 Task: Look for the guest house.
Action: Mouse moved to (787, 116)
Screenshot: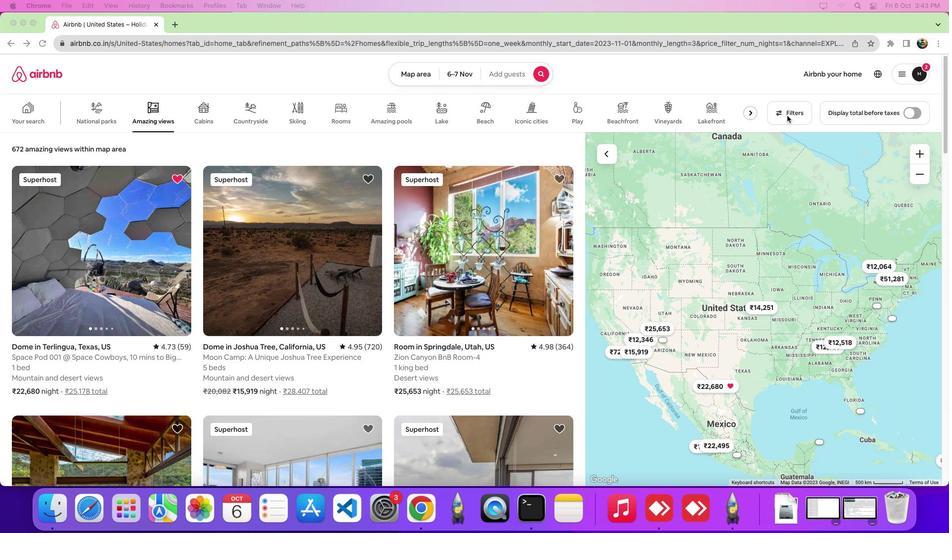 
Action: Mouse pressed left at (787, 116)
Screenshot: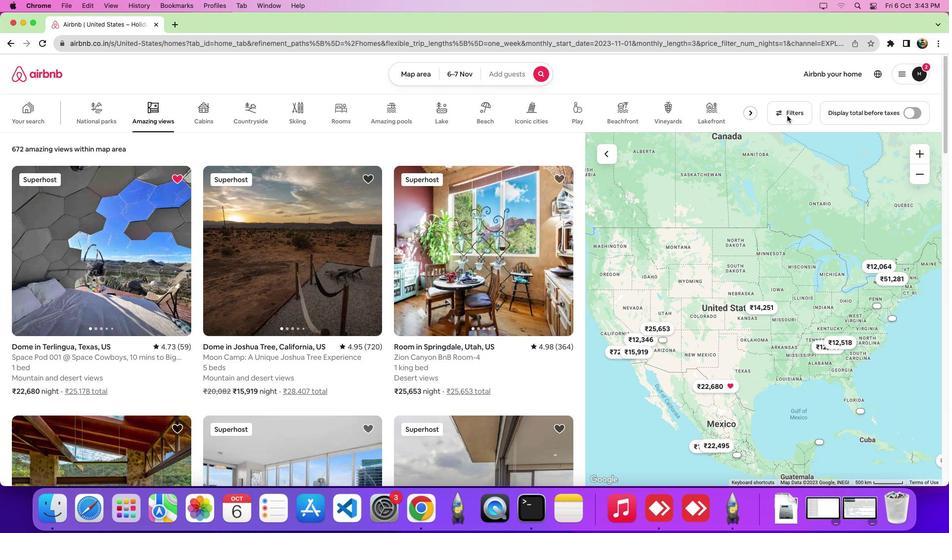 
Action: Mouse pressed left at (787, 116)
Screenshot: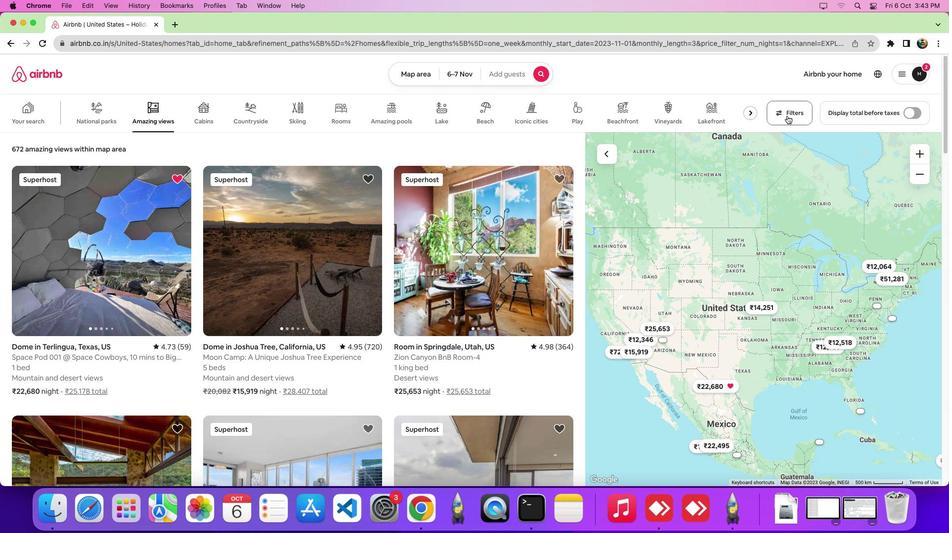 
Action: Mouse moved to (454, 179)
Screenshot: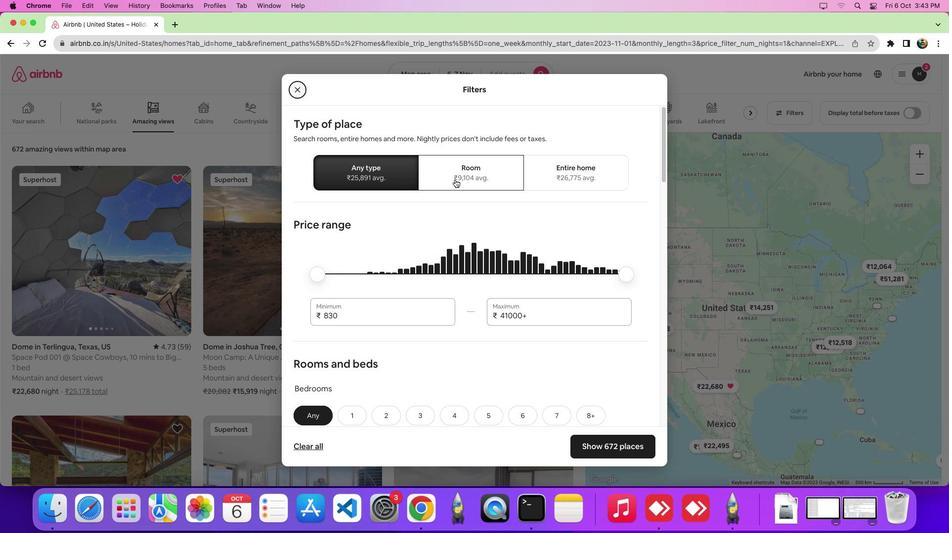 
Action: Mouse pressed left at (454, 179)
Screenshot: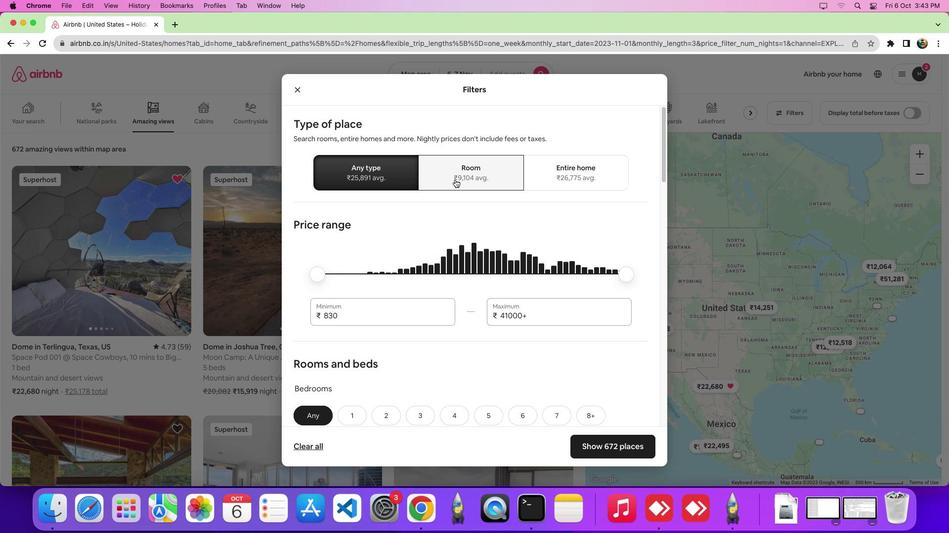 
Action: Mouse moved to (481, 264)
Screenshot: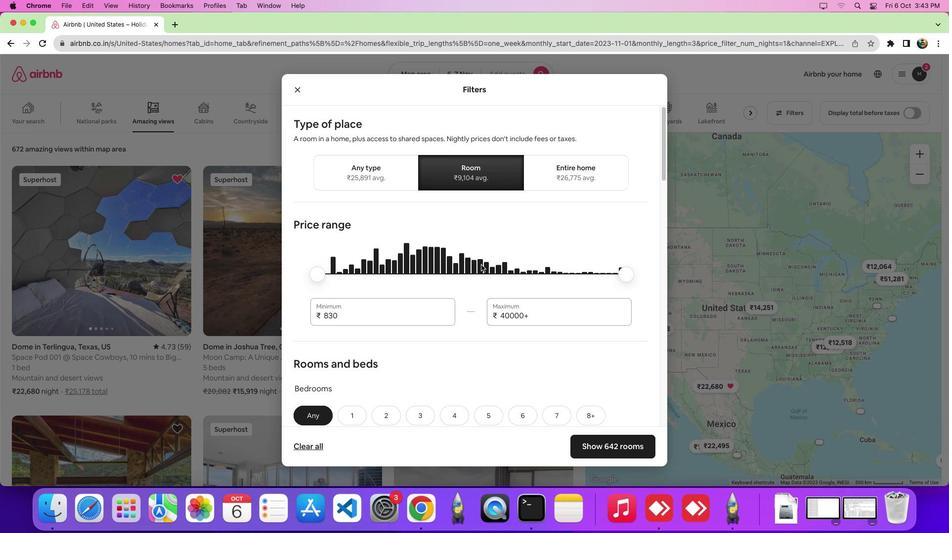
Action: Mouse scrolled (481, 264) with delta (0, 0)
Screenshot: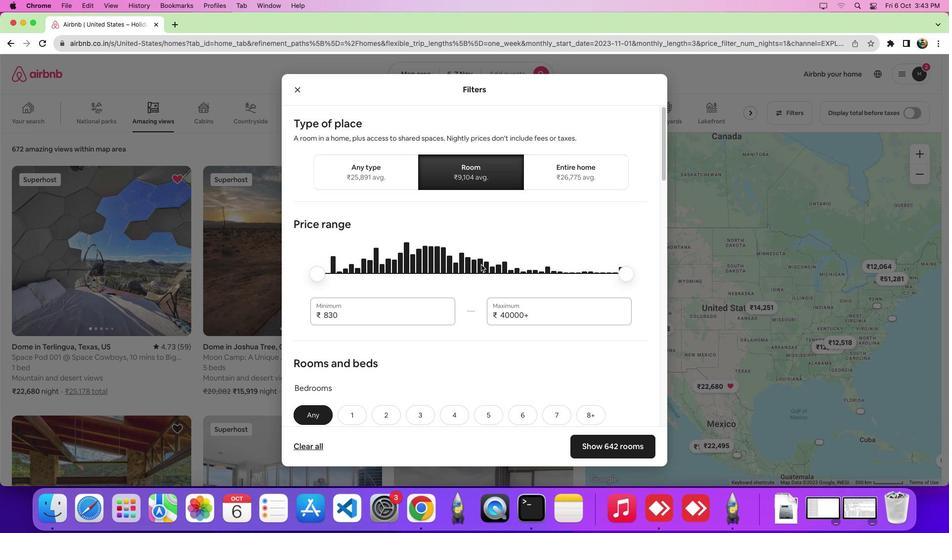 
Action: Mouse scrolled (481, 264) with delta (0, 0)
Screenshot: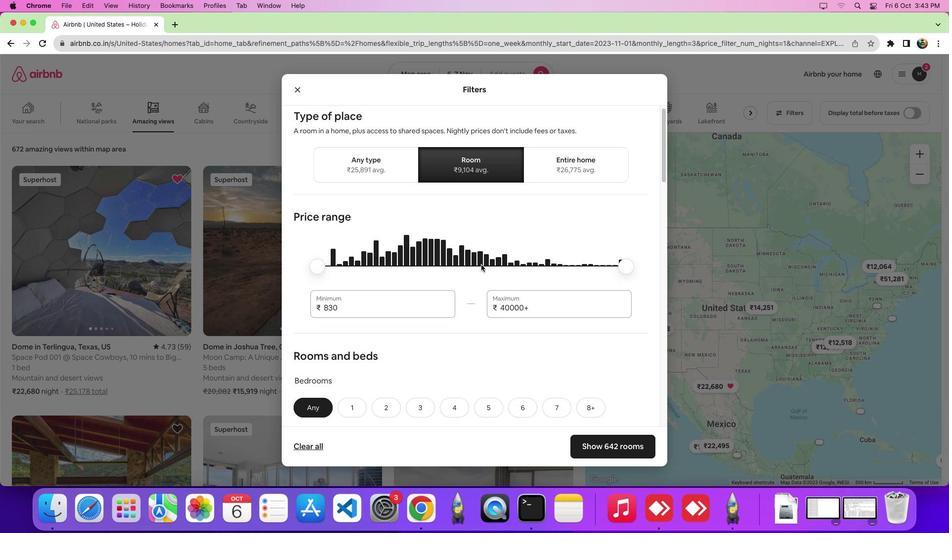 
Action: Mouse scrolled (481, 264) with delta (0, -1)
Screenshot: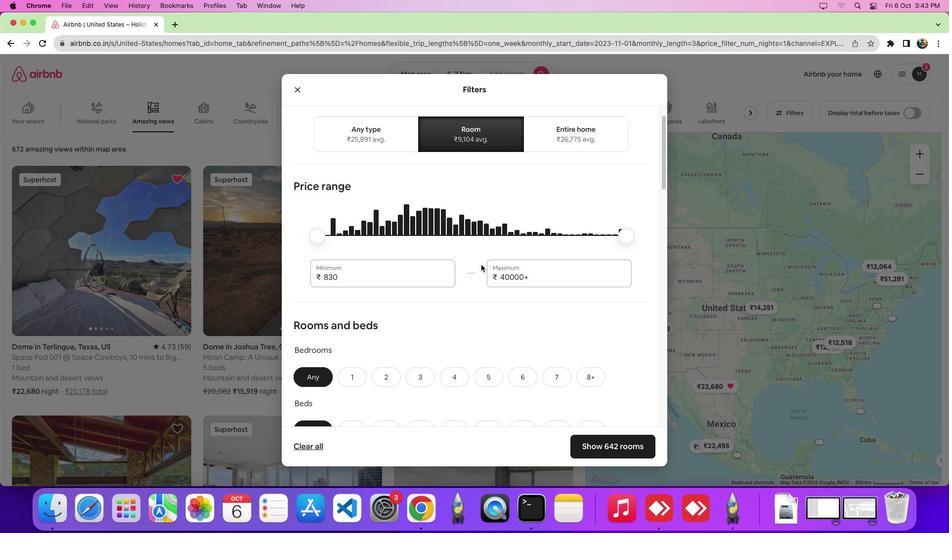 
Action: Mouse scrolled (481, 264) with delta (0, -2)
Screenshot: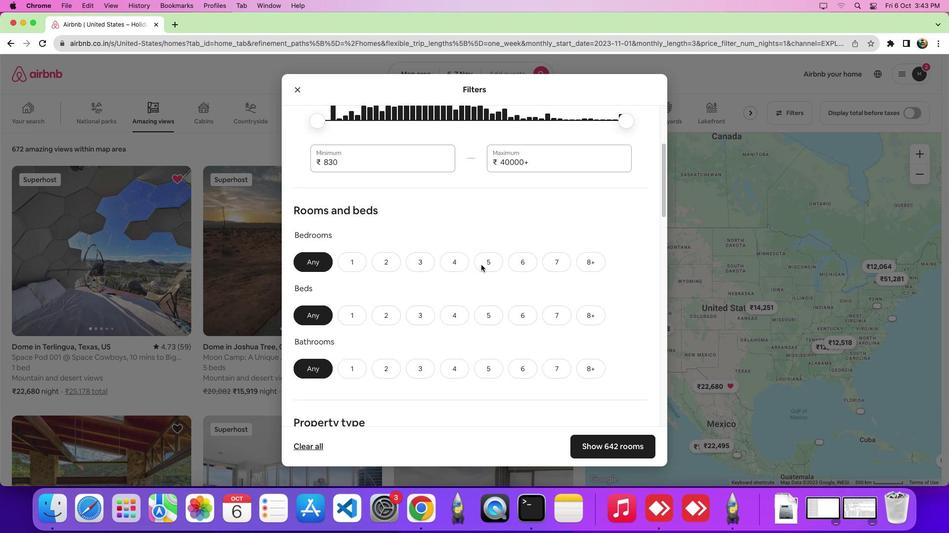 
Action: Mouse moved to (500, 367)
Screenshot: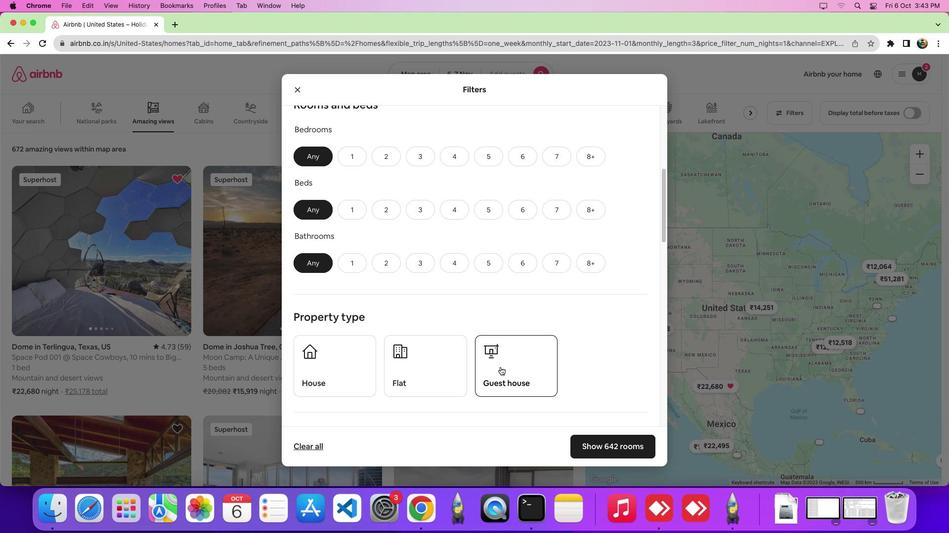 
Action: Mouse pressed left at (500, 367)
Screenshot: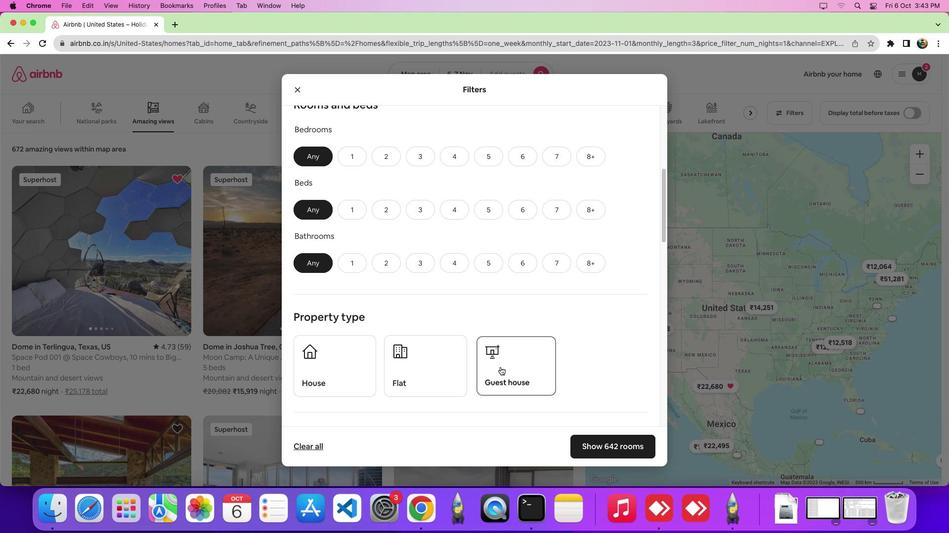 
Action: Mouse moved to (601, 447)
Screenshot: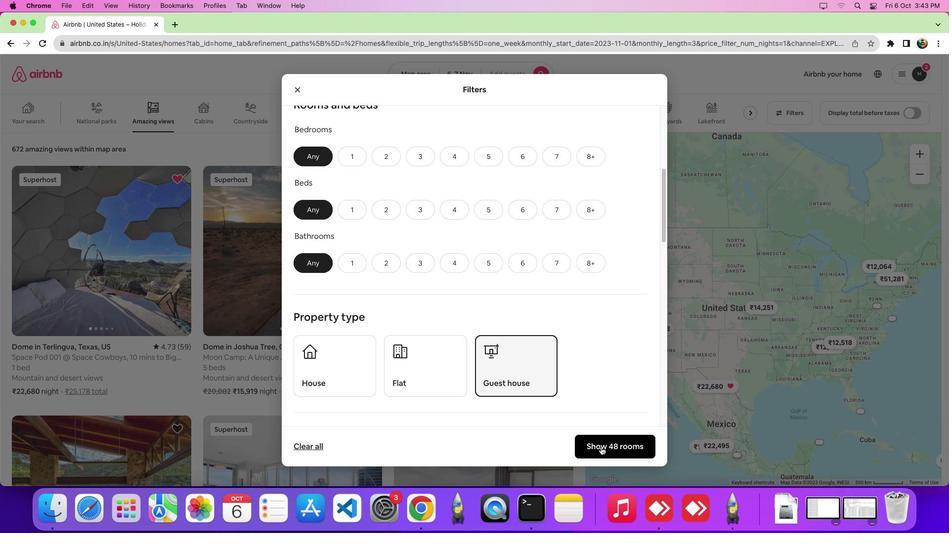
Action: Mouse pressed left at (601, 447)
Screenshot: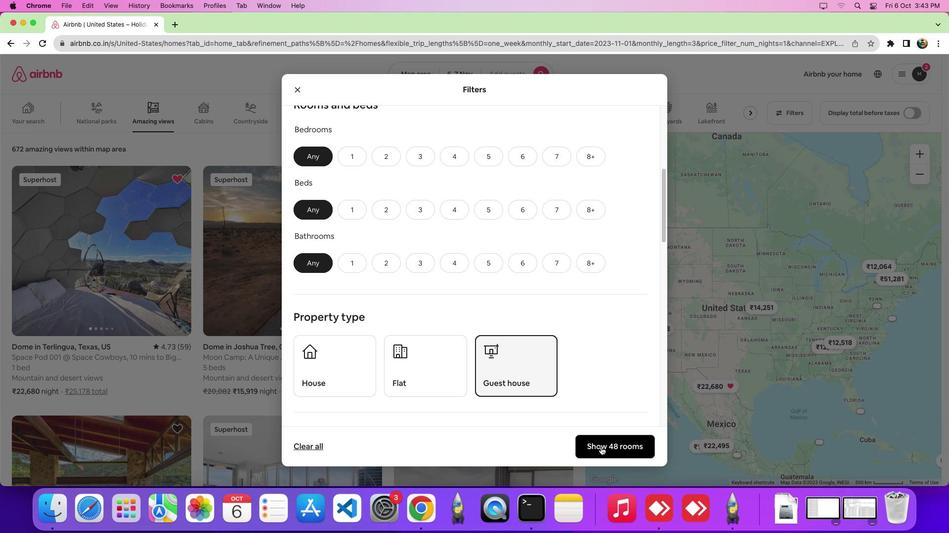 
Action: Mouse moved to (598, 443)
Screenshot: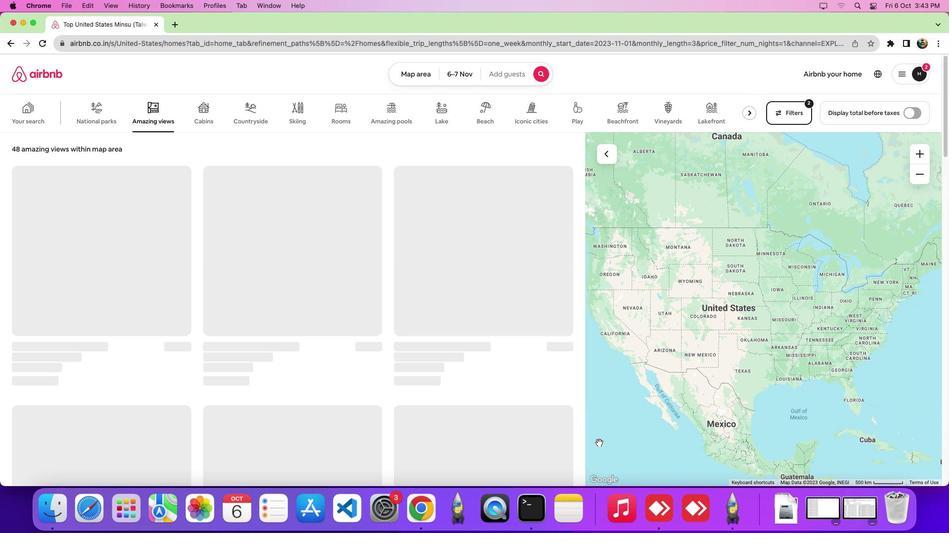 
